 Task: Select the off option in the line has inline suggestion.
Action: Mouse moved to (53, 565)
Screenshot: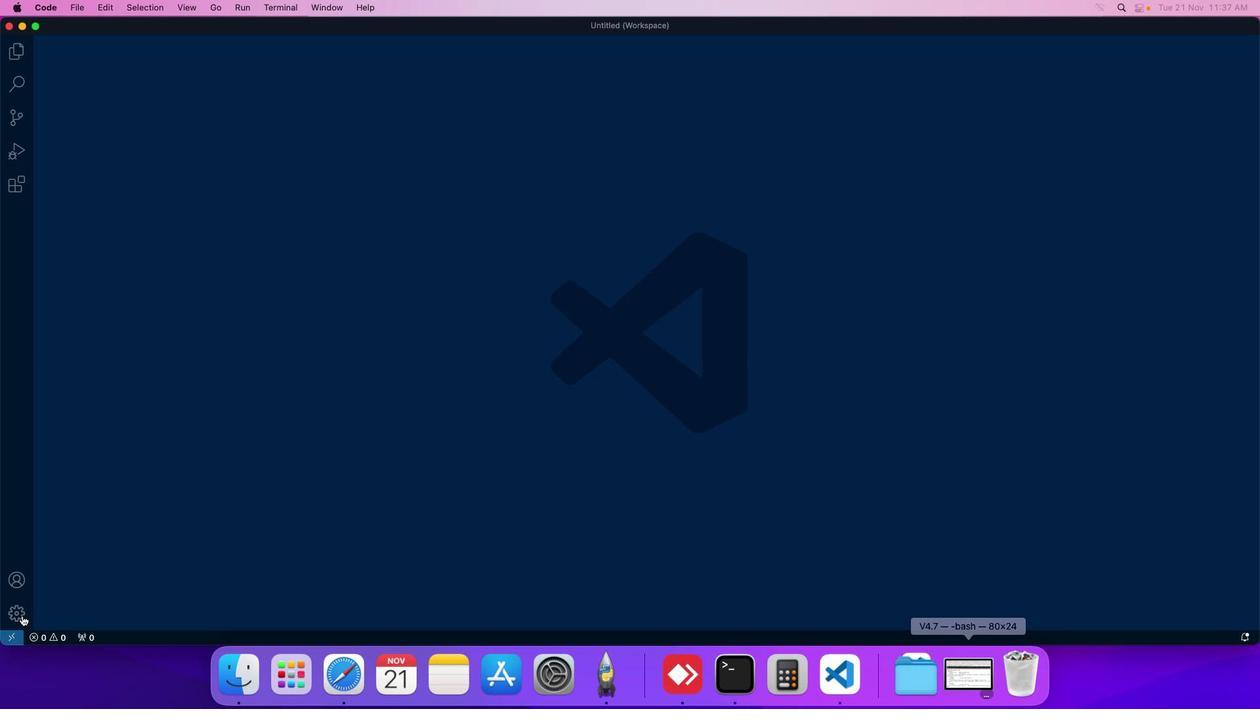 
Action: Mouse pressed left at (53, 565)
Screenshot: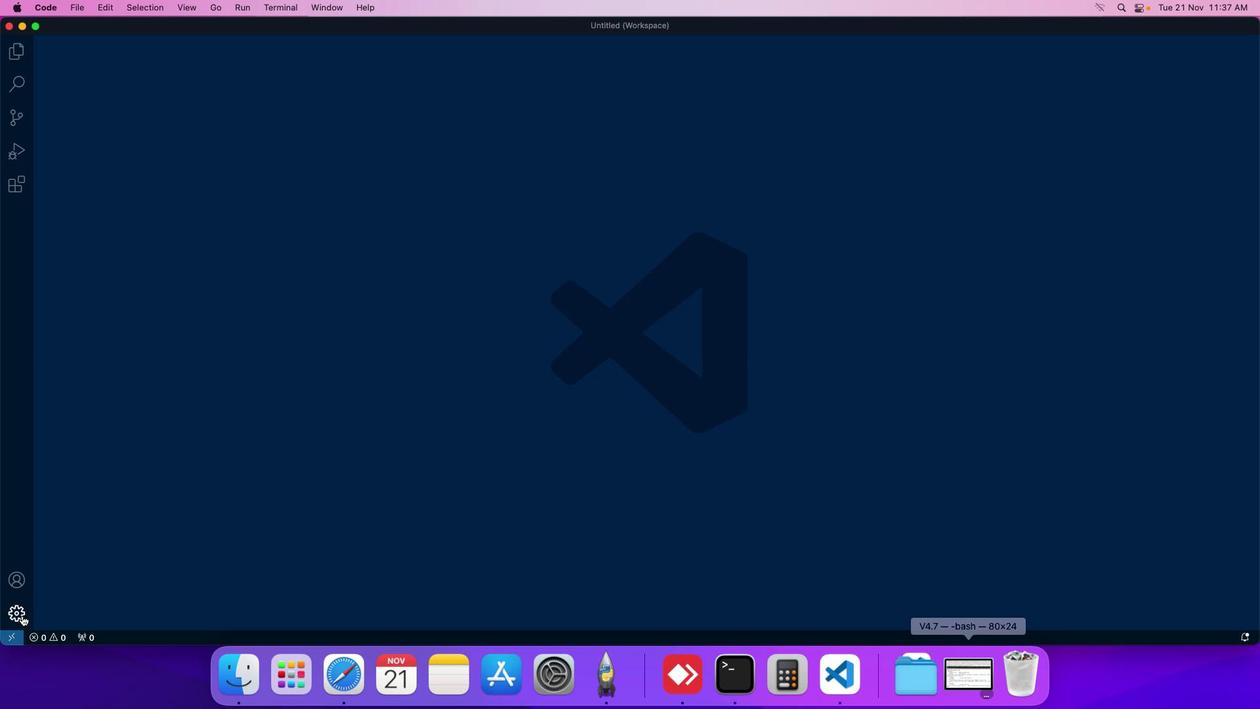 
Action: Mouse moved to (89, 483)
Screenshot: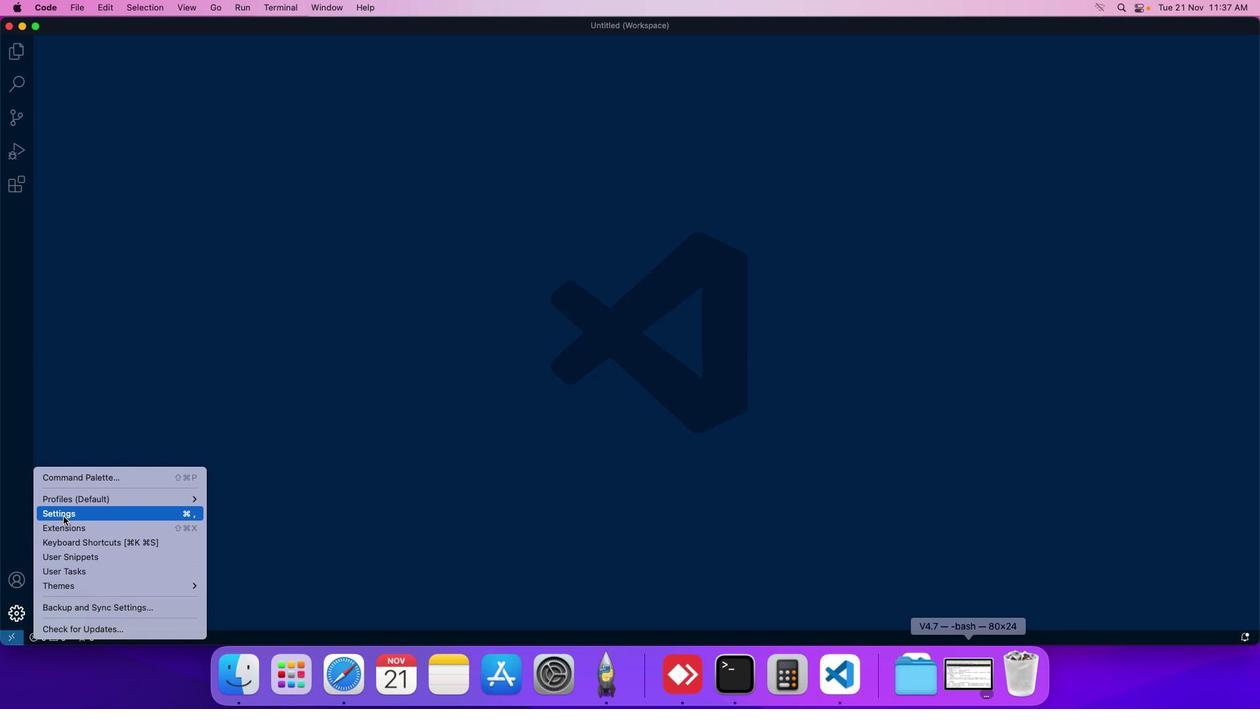 
Action: Mouse pressed left at (89, 483)
Screenshot: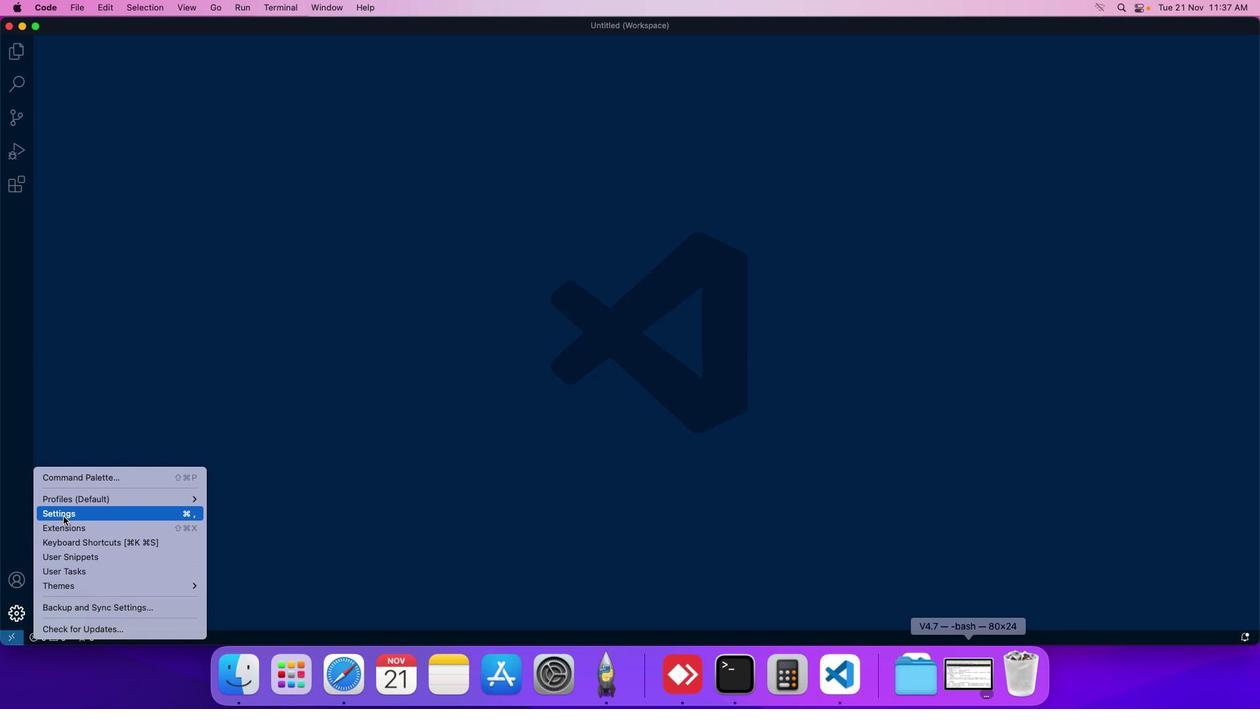 
Action: Mouse moved to (295, 150)
Screenshot: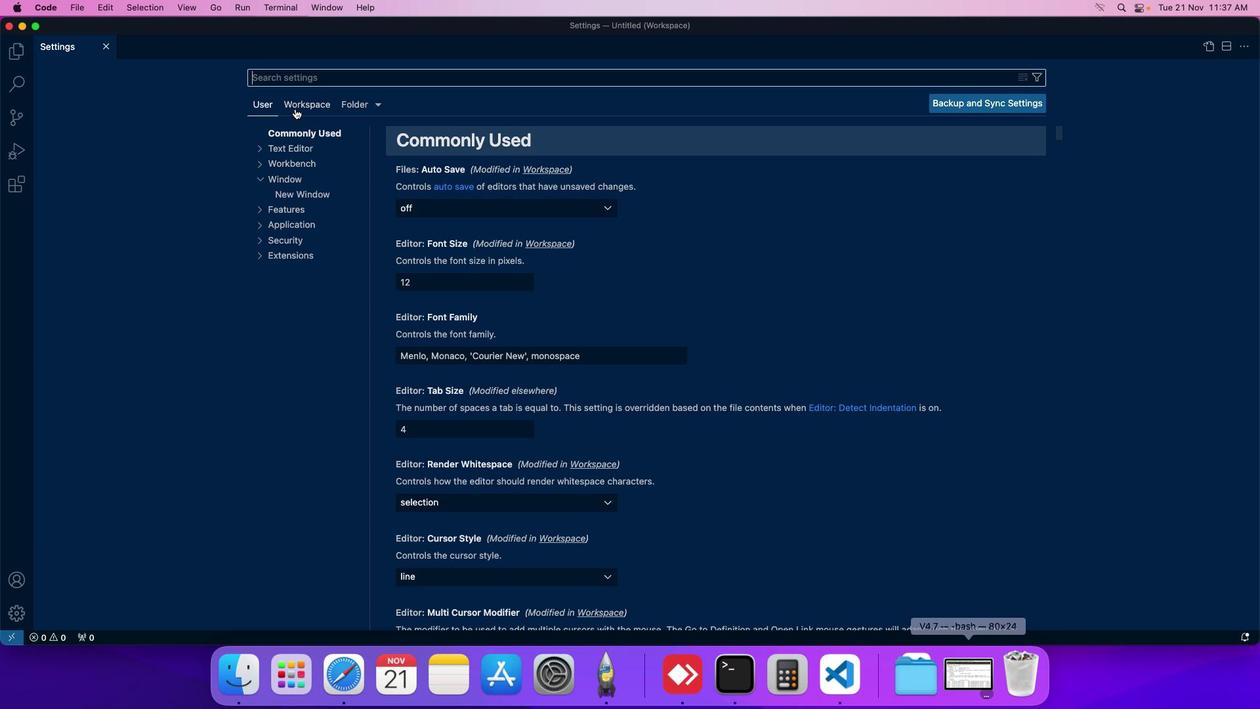 
Action: Mouse pressed left at (295, 150)
Screenshot: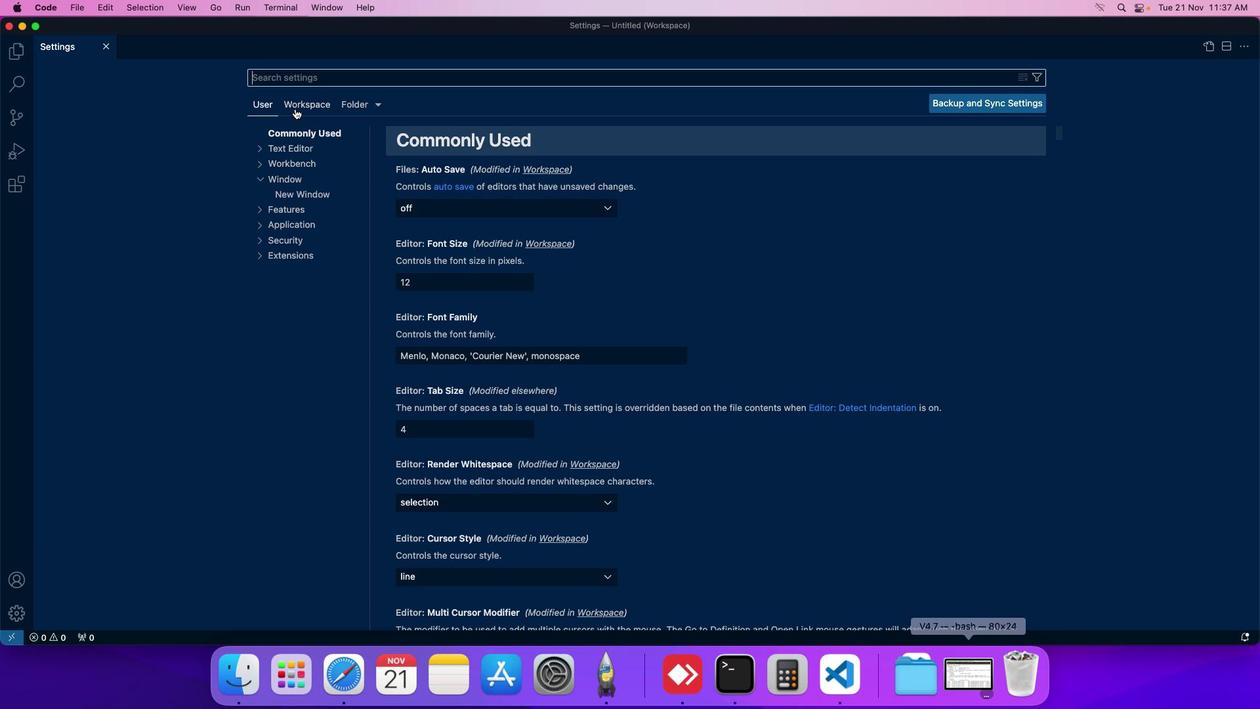 
Action: Mouse moved to (275, 220)
Screenshot: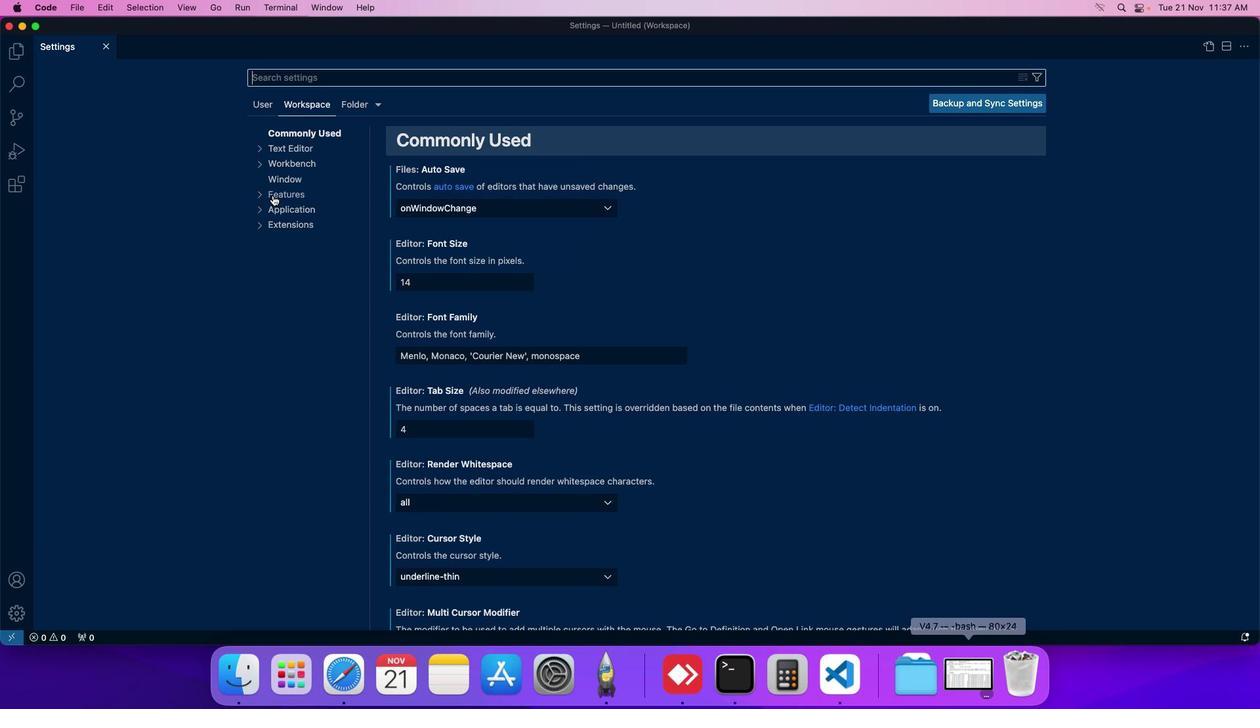 
Action: Mouse pressed left at (275, 220)
Screenshot: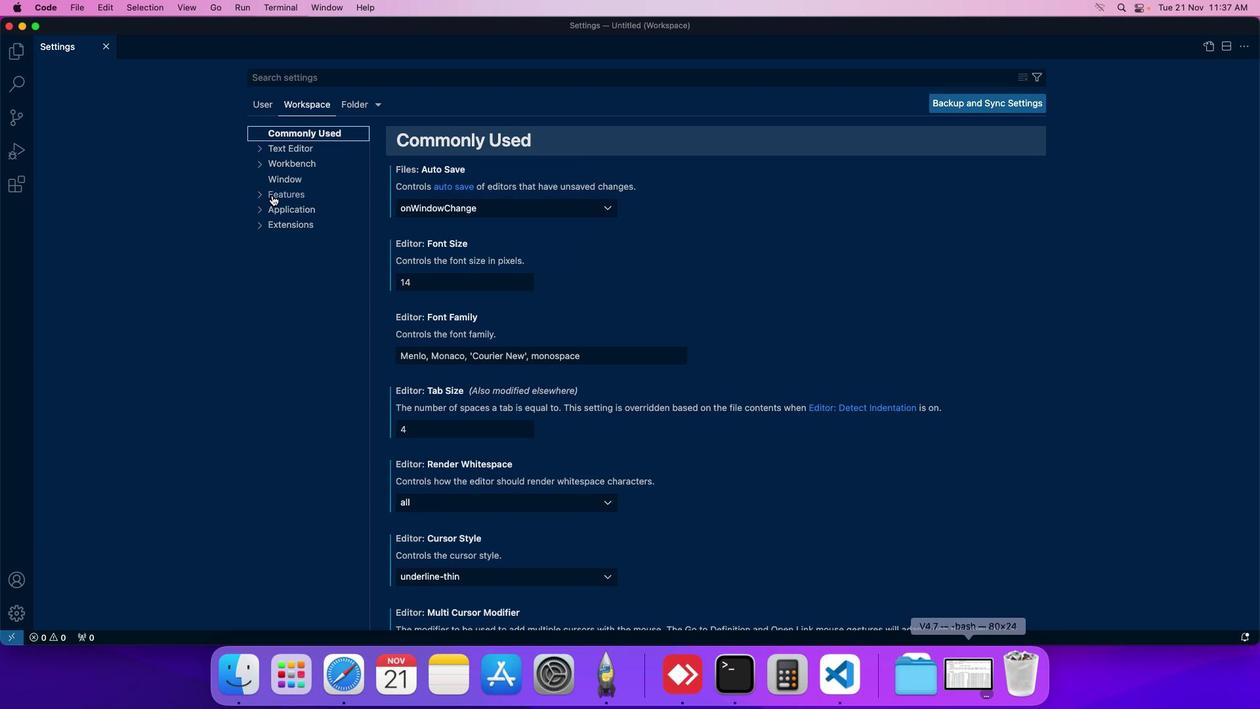
Action: Mouse moved to (302, 418)
Screenshot: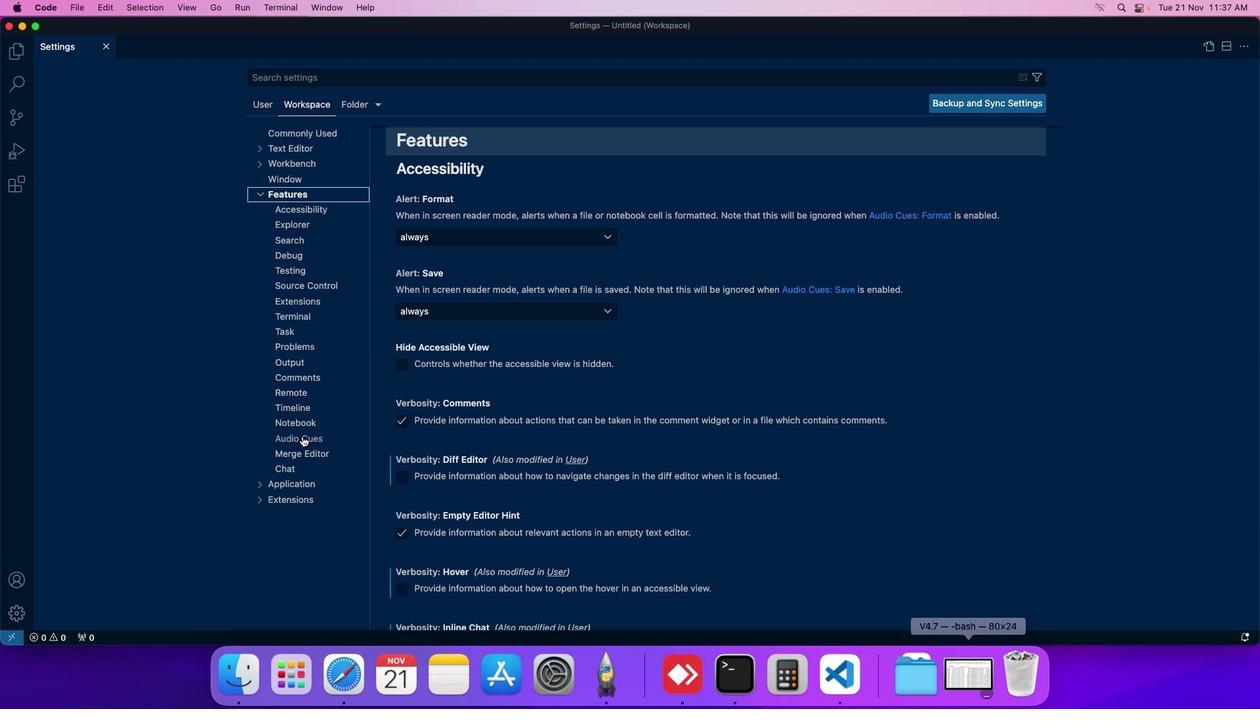 
Action: Mouse pressed left at (302, 418)
Screenshot: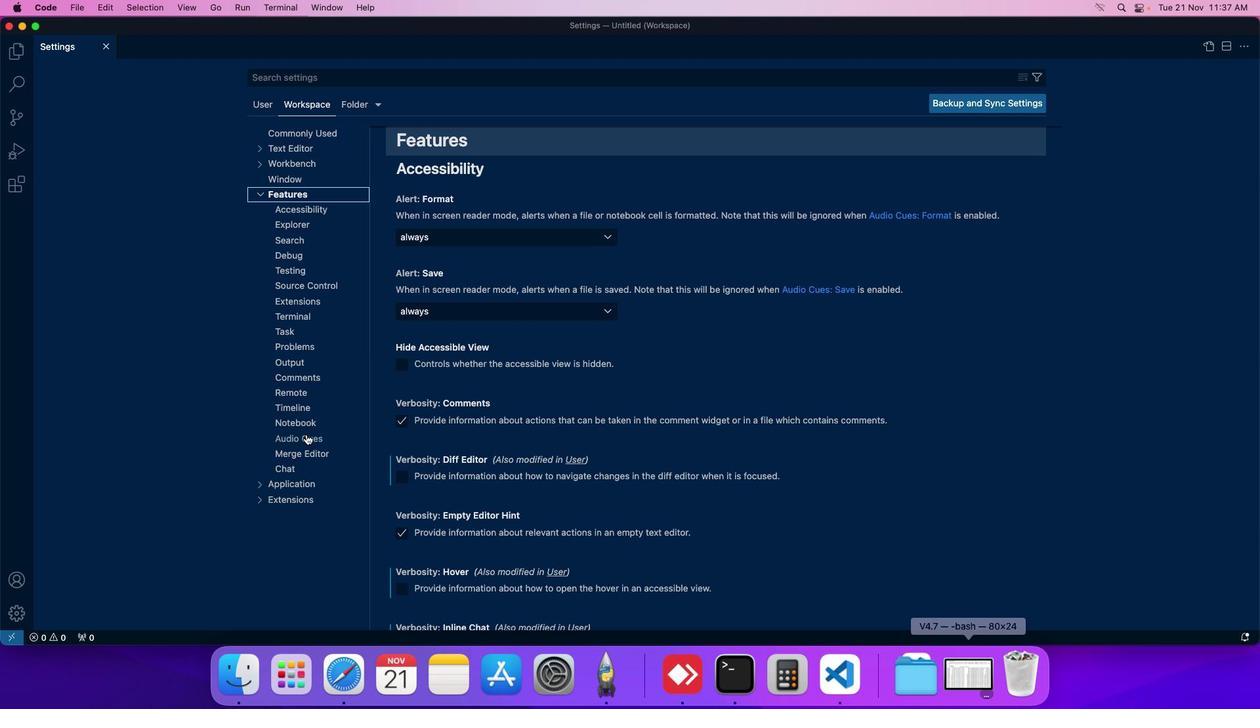
Action: Mouse moved to (441, 370)
Screenshot: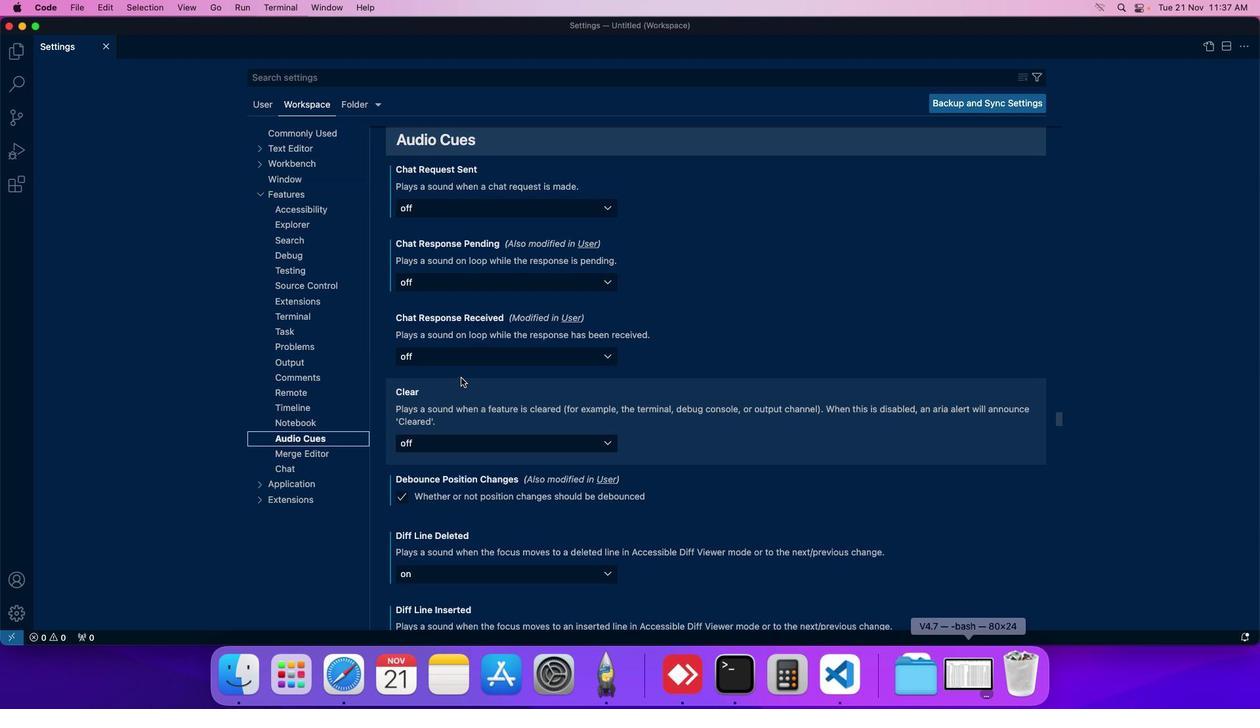 
Action: Mouse scrolled (441, 370) with delta (34, 60)
Screenshot: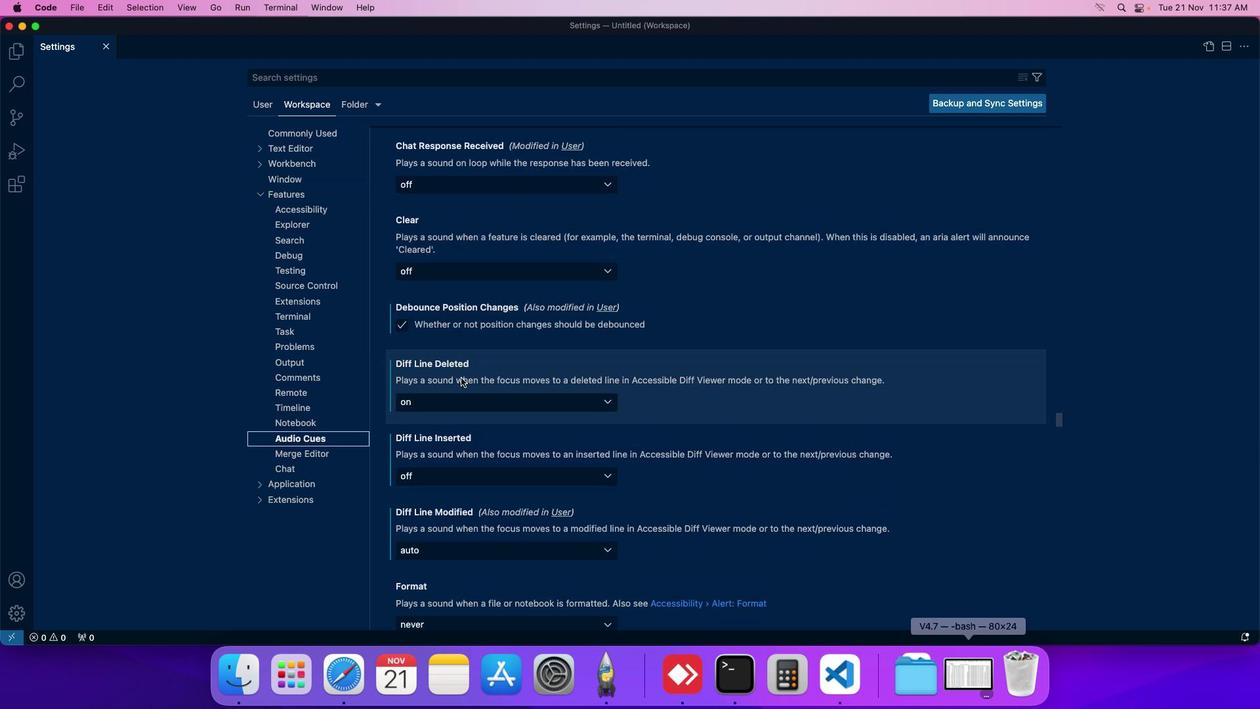
Action: Mouse scrolled (441, 370) with delta (34, 60)
Screenshot: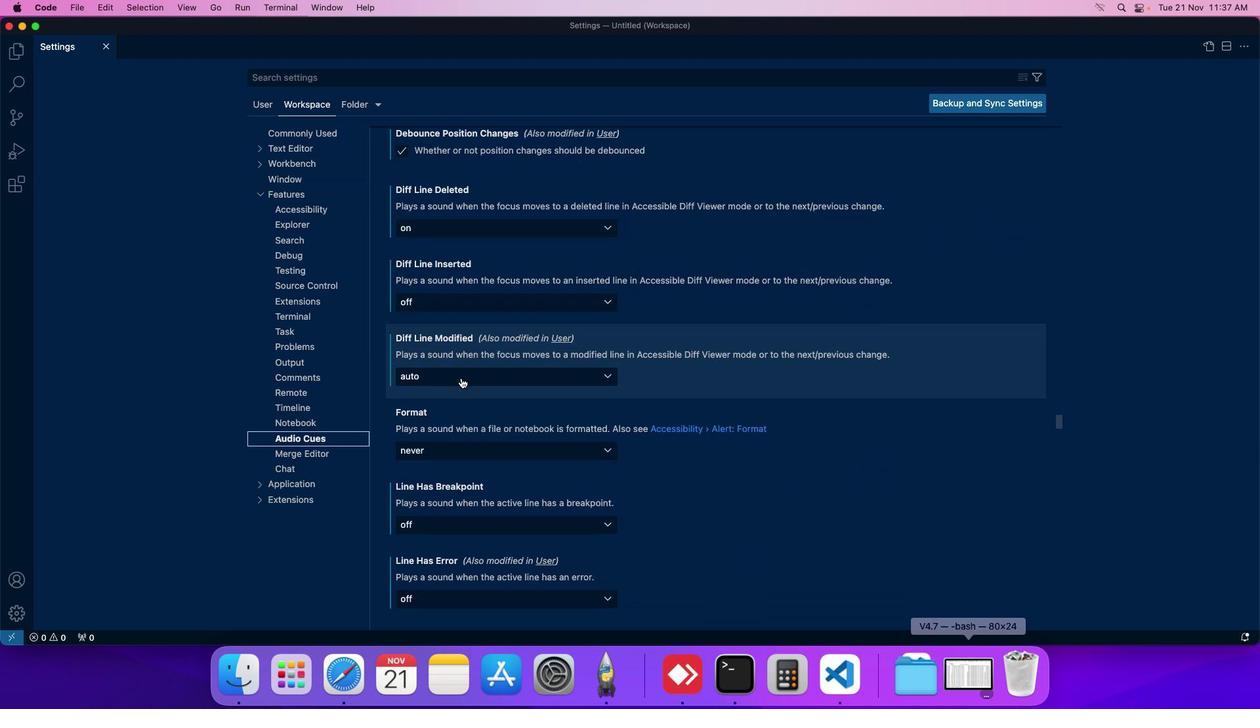 
Action: Mouse moved to (447, 366)
Screenshot: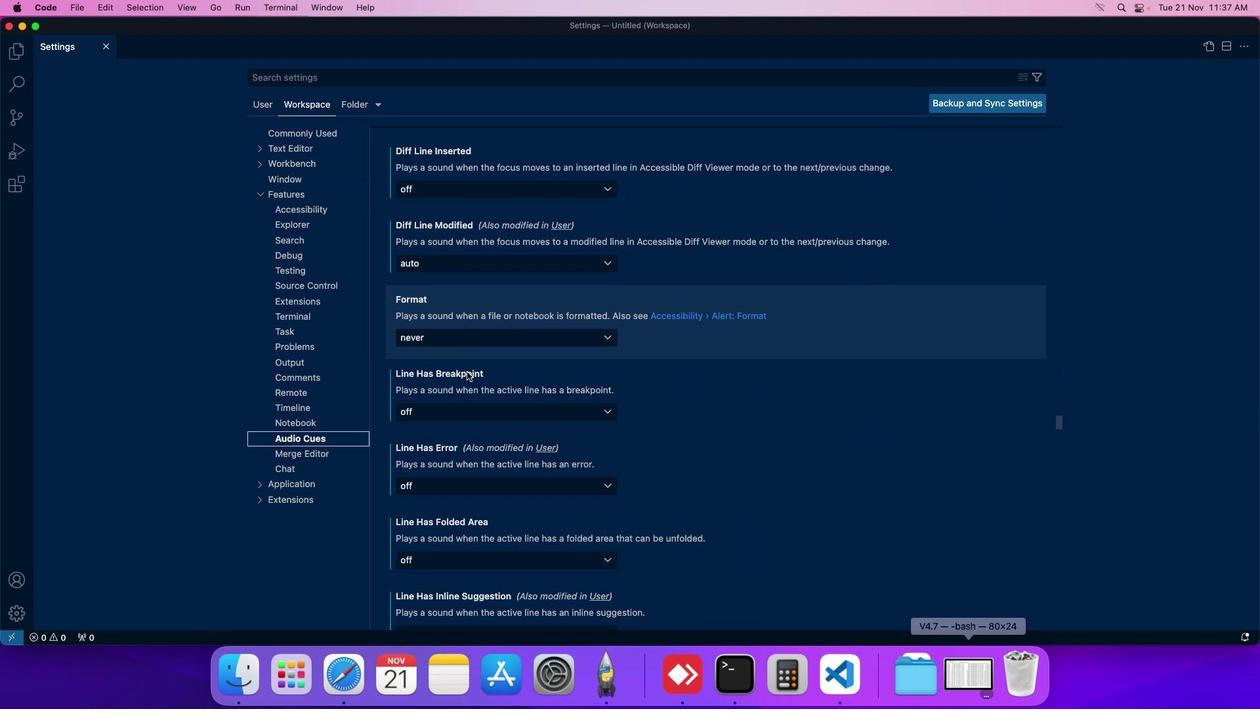 
Action: Mouse scrolled (447, 366) with delta (34, 60)
Screenshot: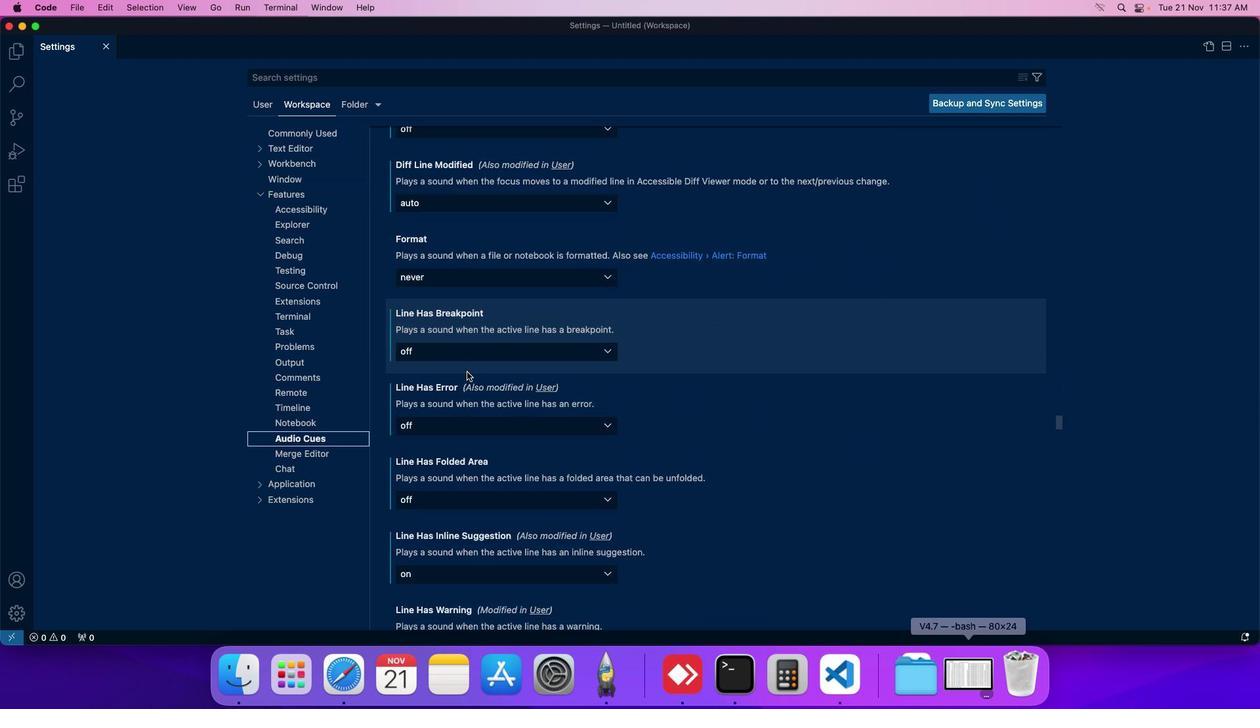 
Action: Mouse moved to (449, 362)
Screenshot: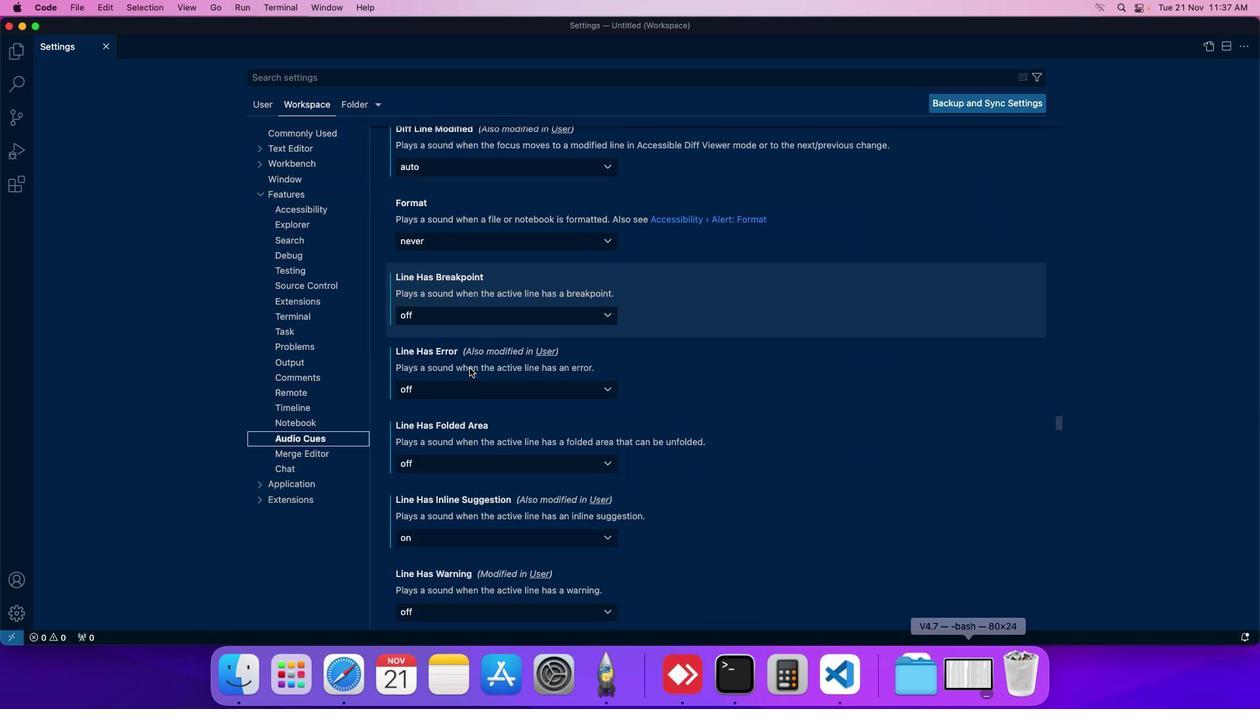 
Action: Mouse scrolled (449, 362) with delta (34, 60)
Screenshot: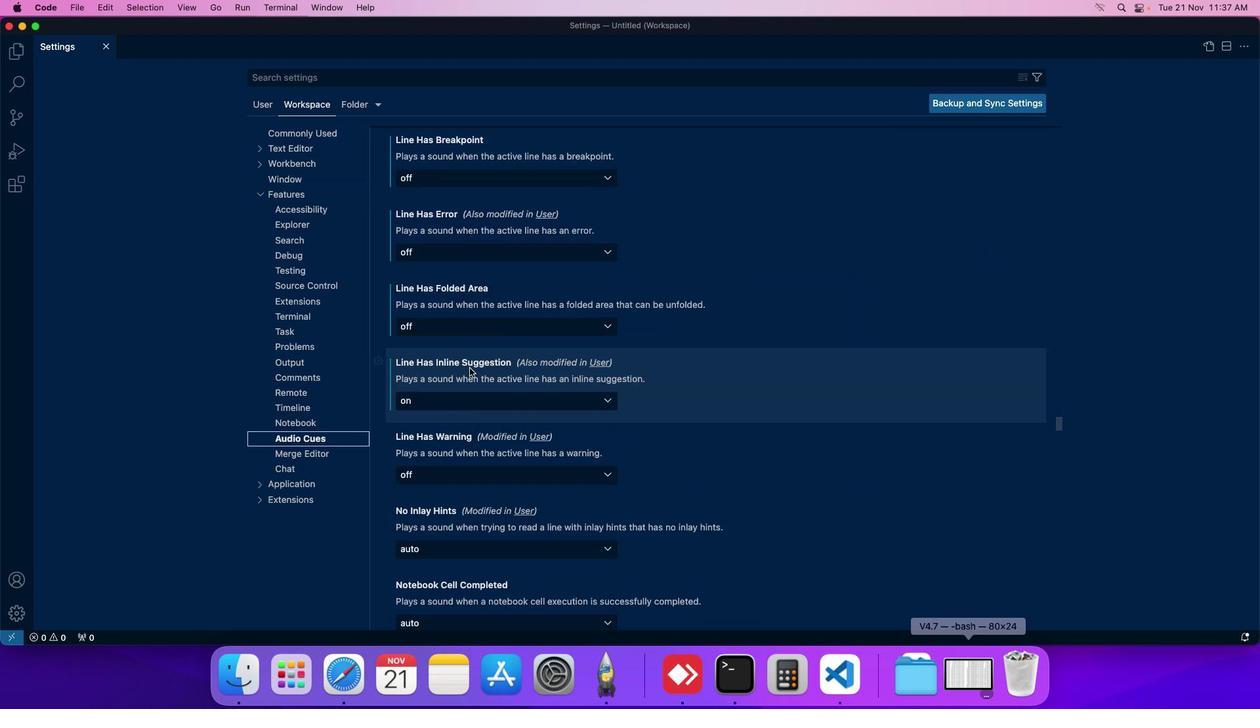 
Action: Mouse moved to (446, 381)
Screenshot: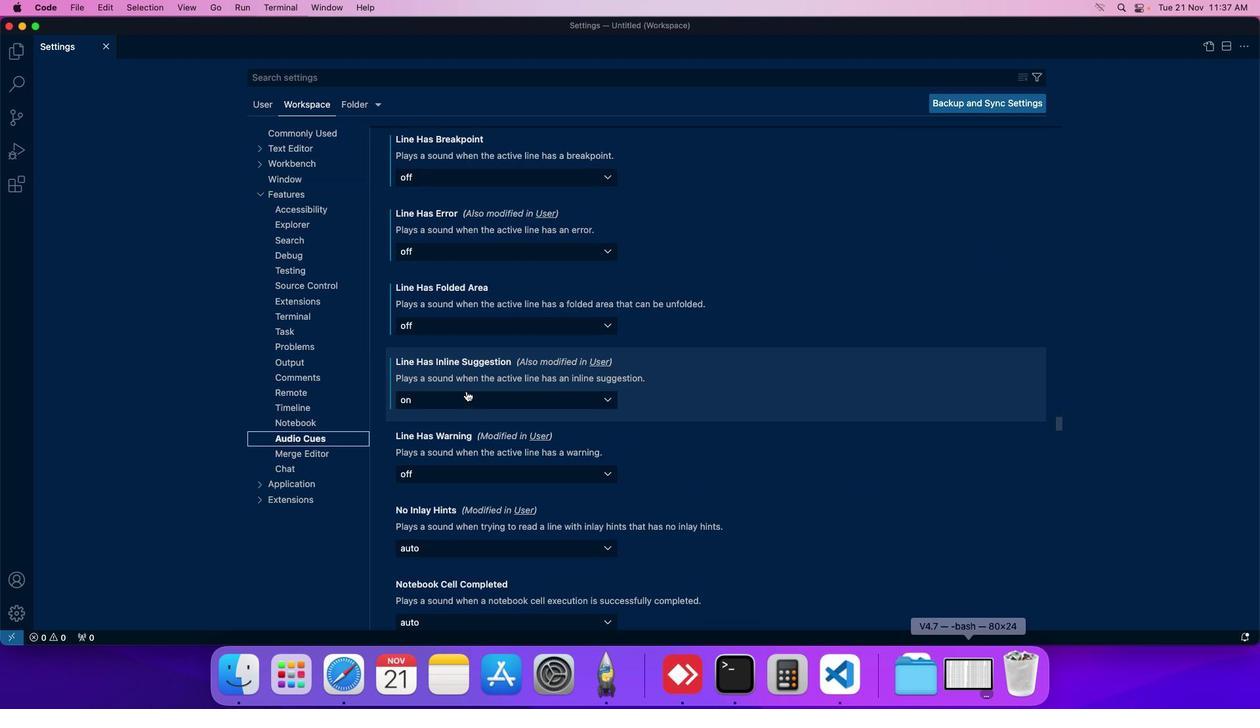 
Action: Mouse pressed left at (446, 381)
Screenshot: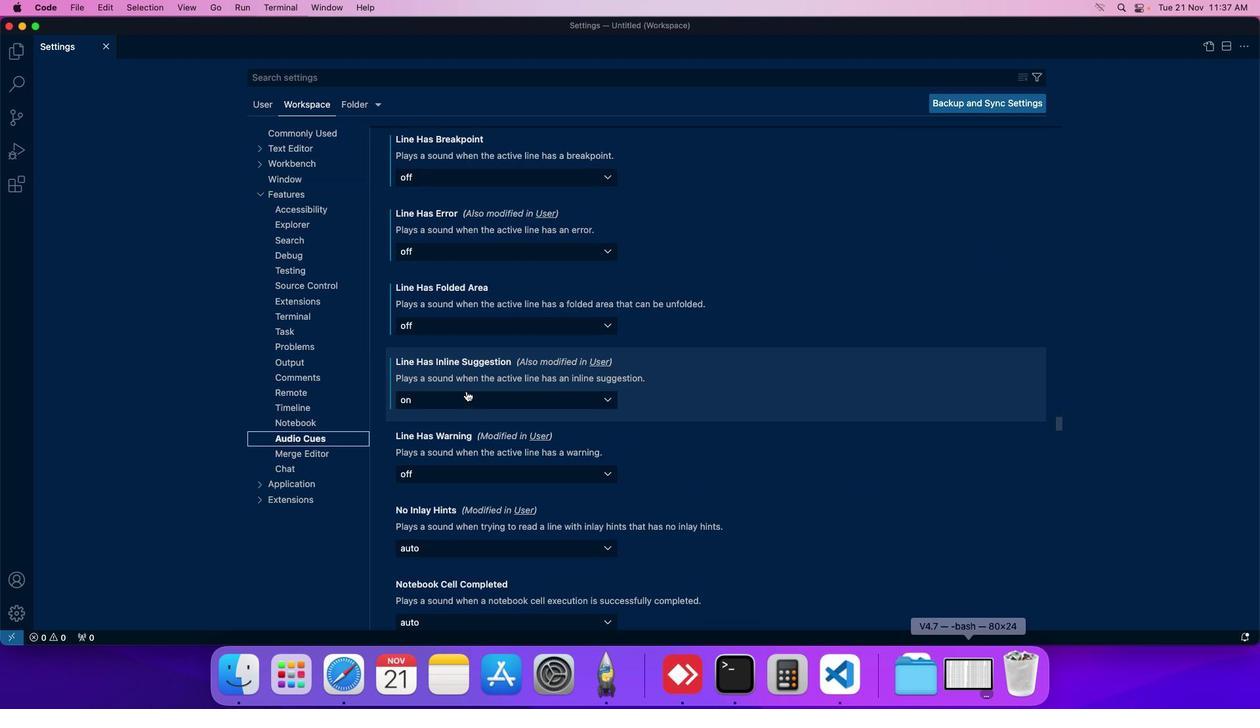 
Action: Mouse moved to (412, 423)
Screenshot: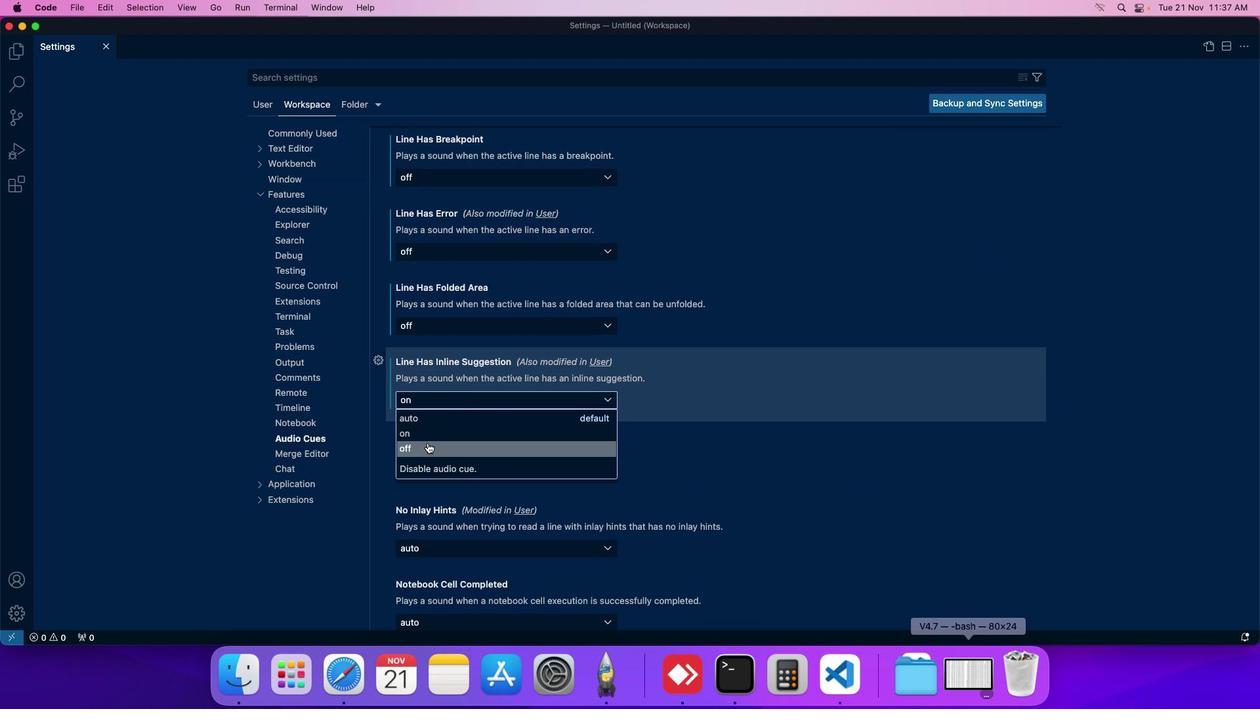 
Action: Mouse pressed left at (412, 423)
Screenshot: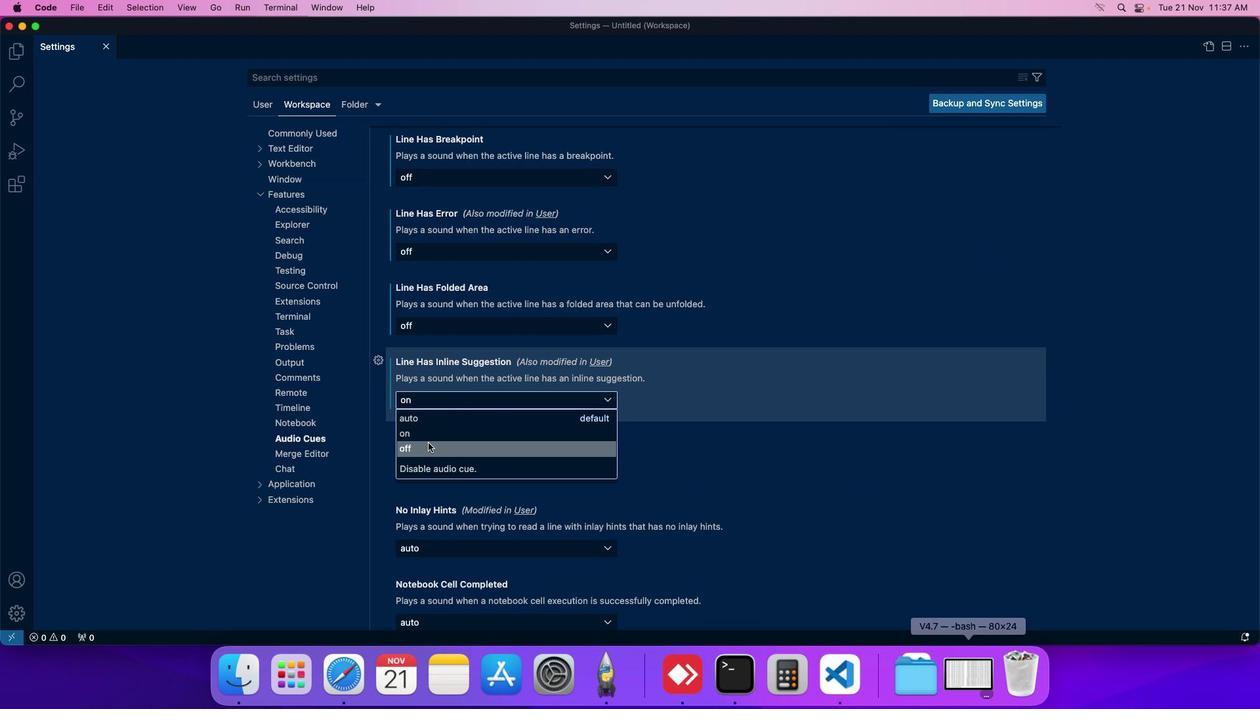 
Action: Mouse moved to (446, 394)
Screenshot: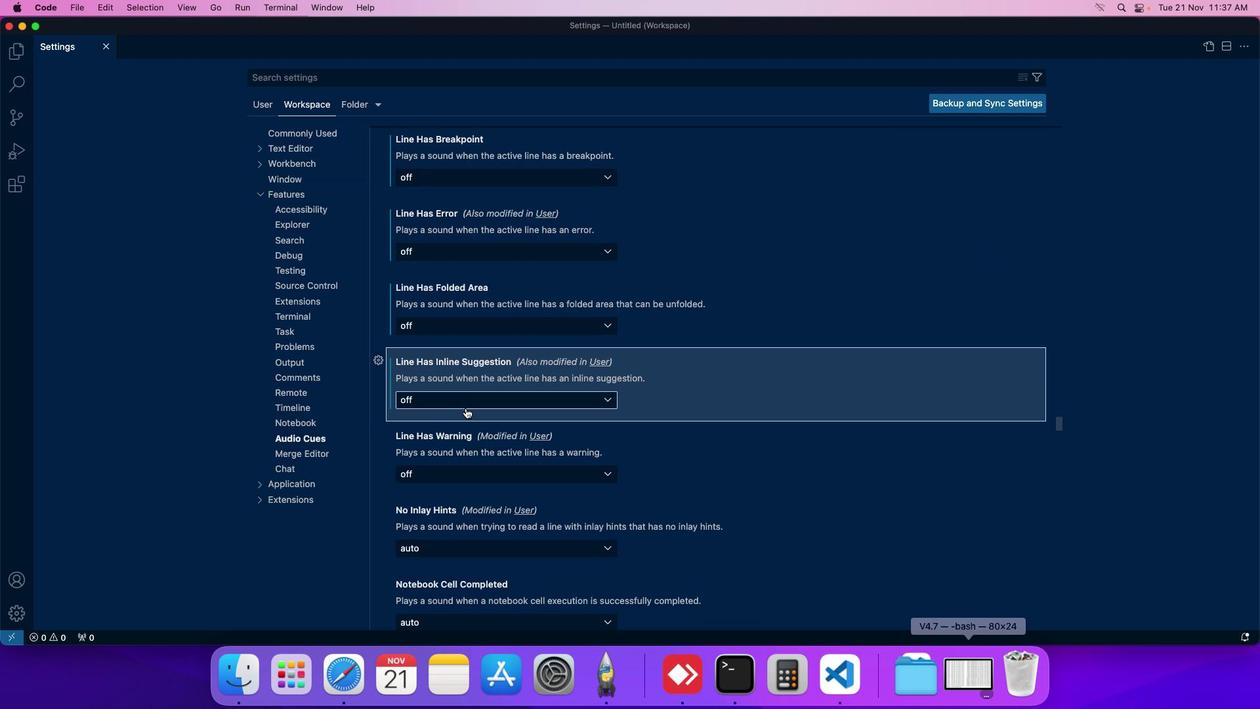 
